 Task: Filter microsoft company.
Action: Mouse moved to (438, 109)
Screenshot: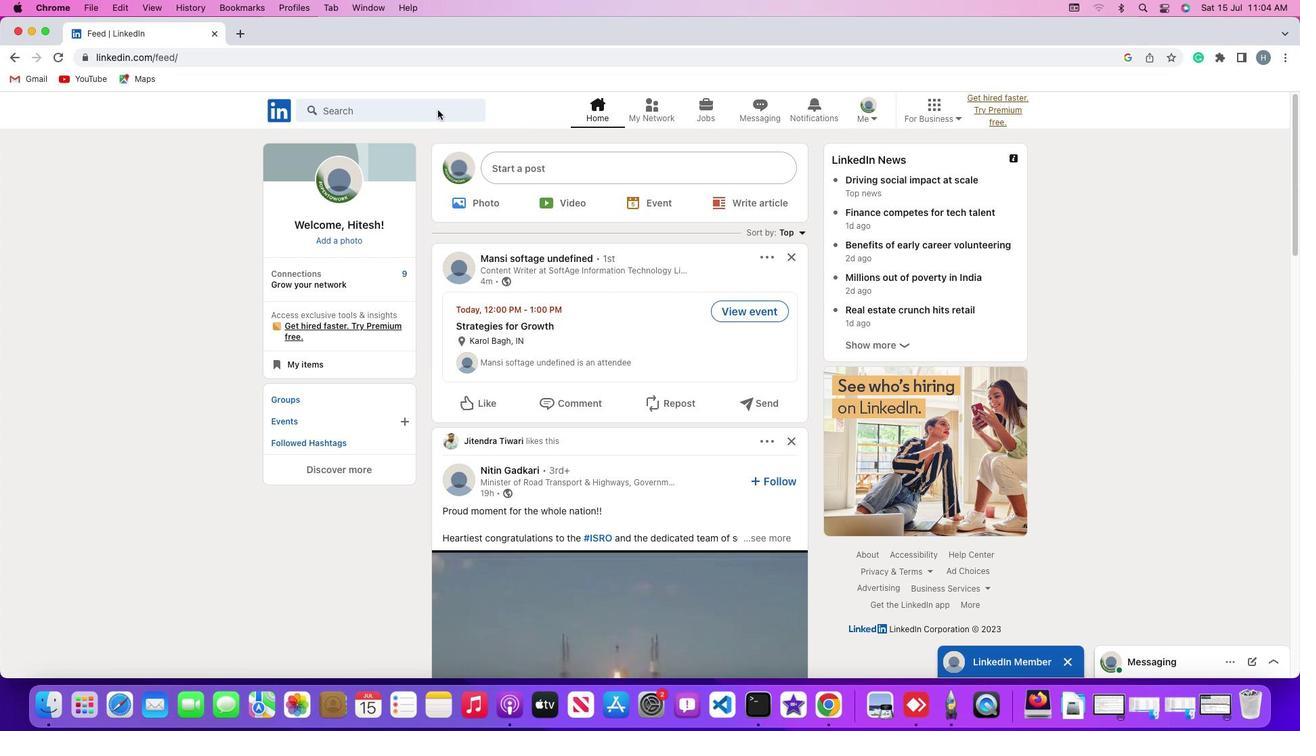 
Action: Mouse pressed left at (438, 109)
Screenshot: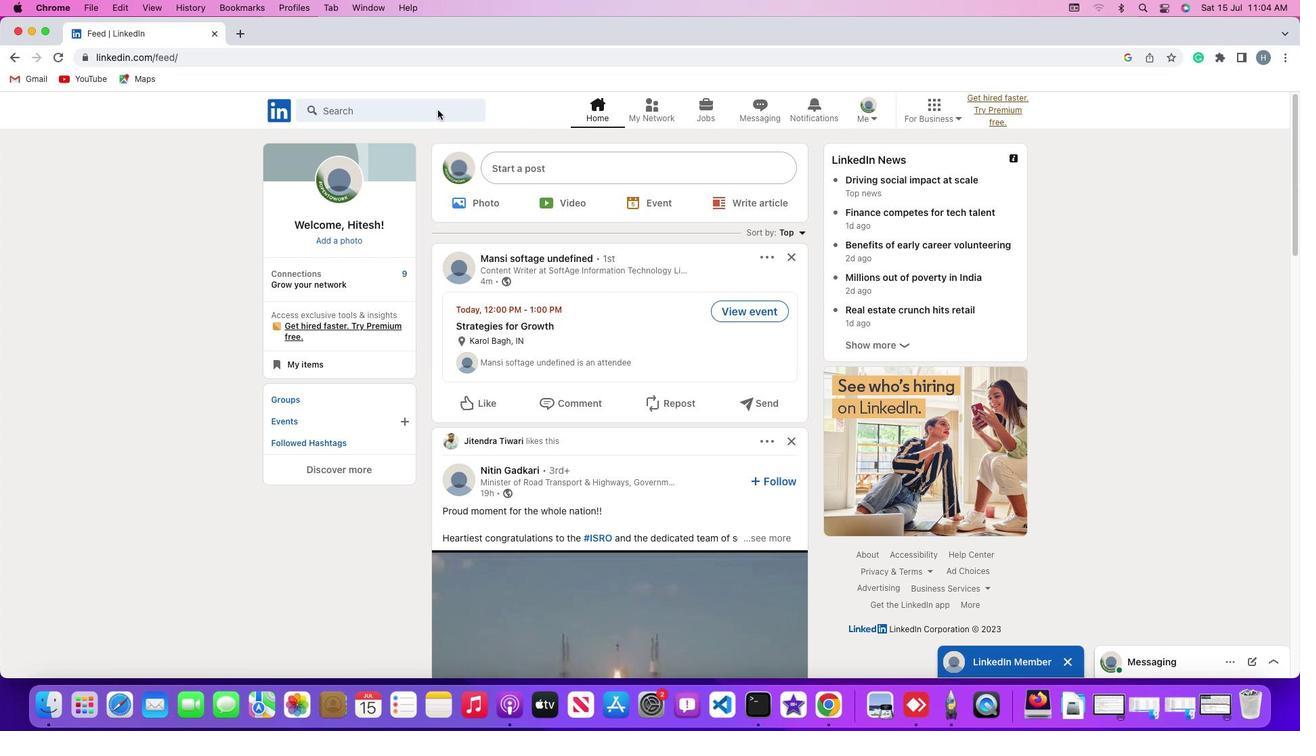 
Action: Mouse pressed left at (438, 109)
Screenshot: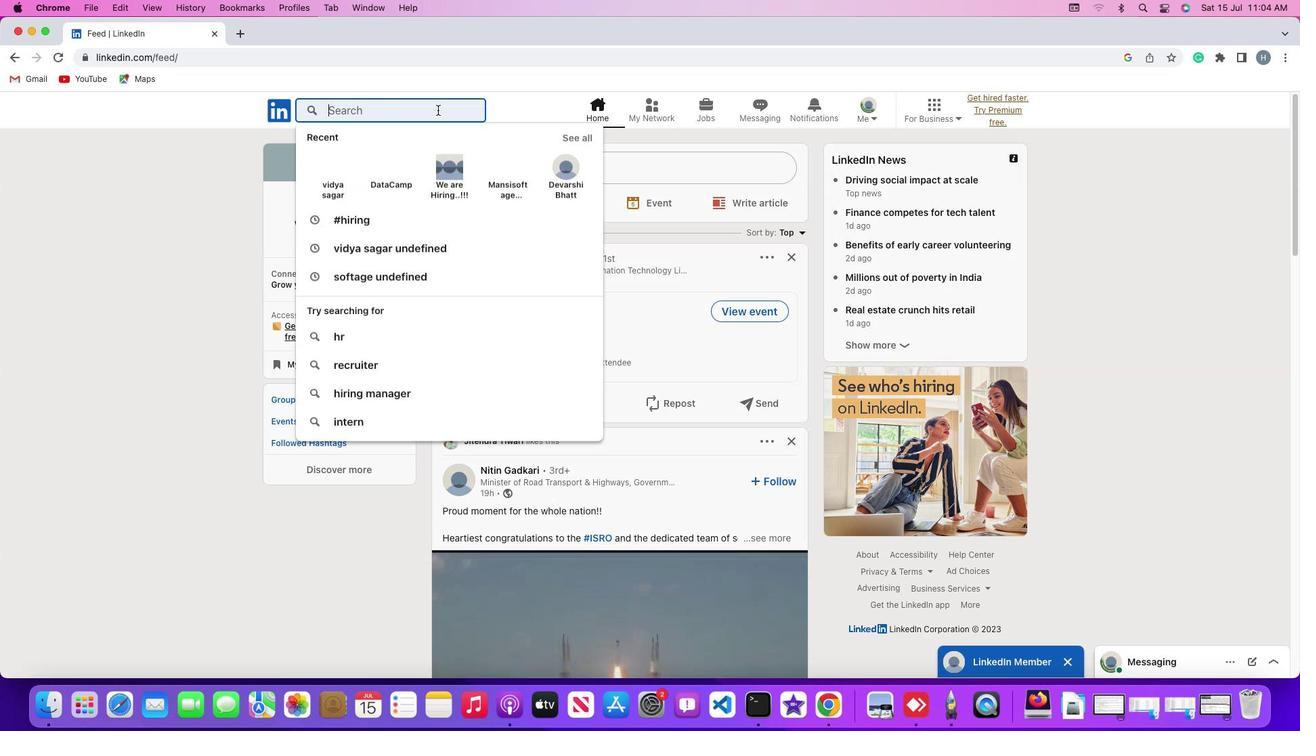 
Action: Mouse moved to (438, 109)
Screenshot: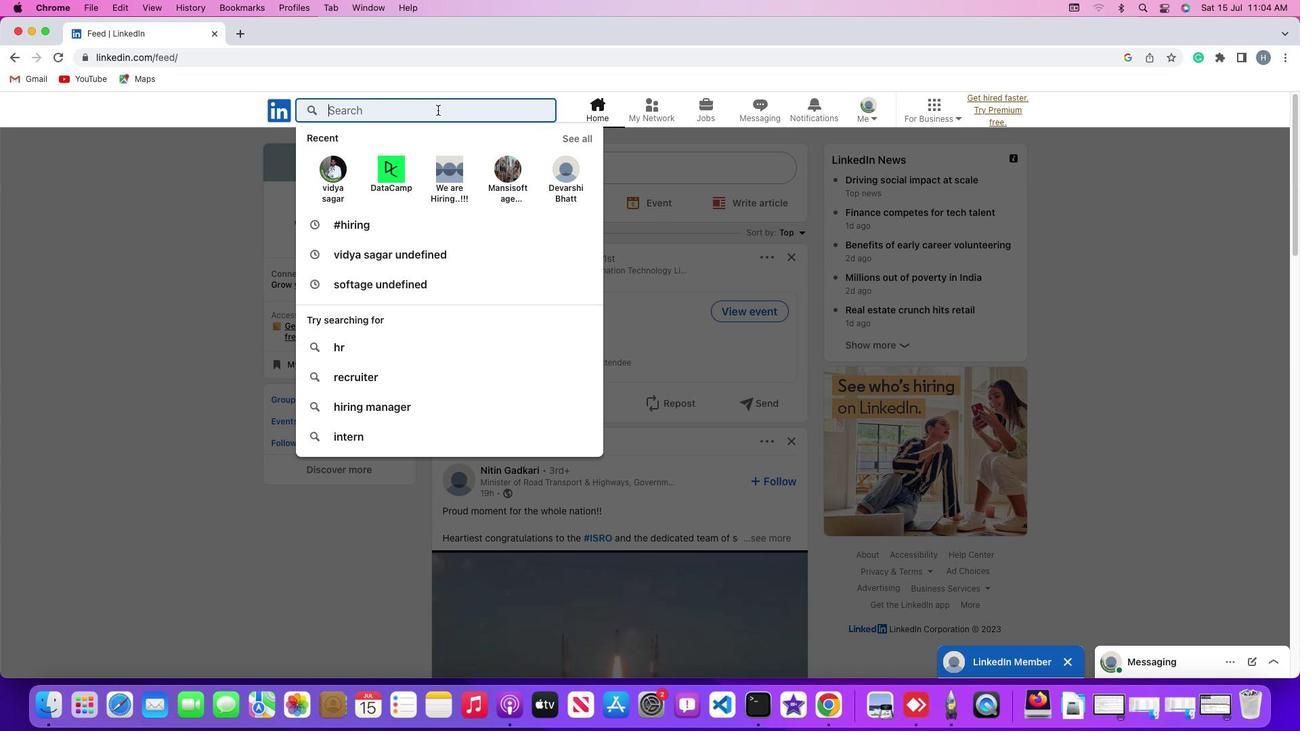 
Action: Key pressed Key.shift'#''h''i''r''i''n''g'Key.enter
Screenshot: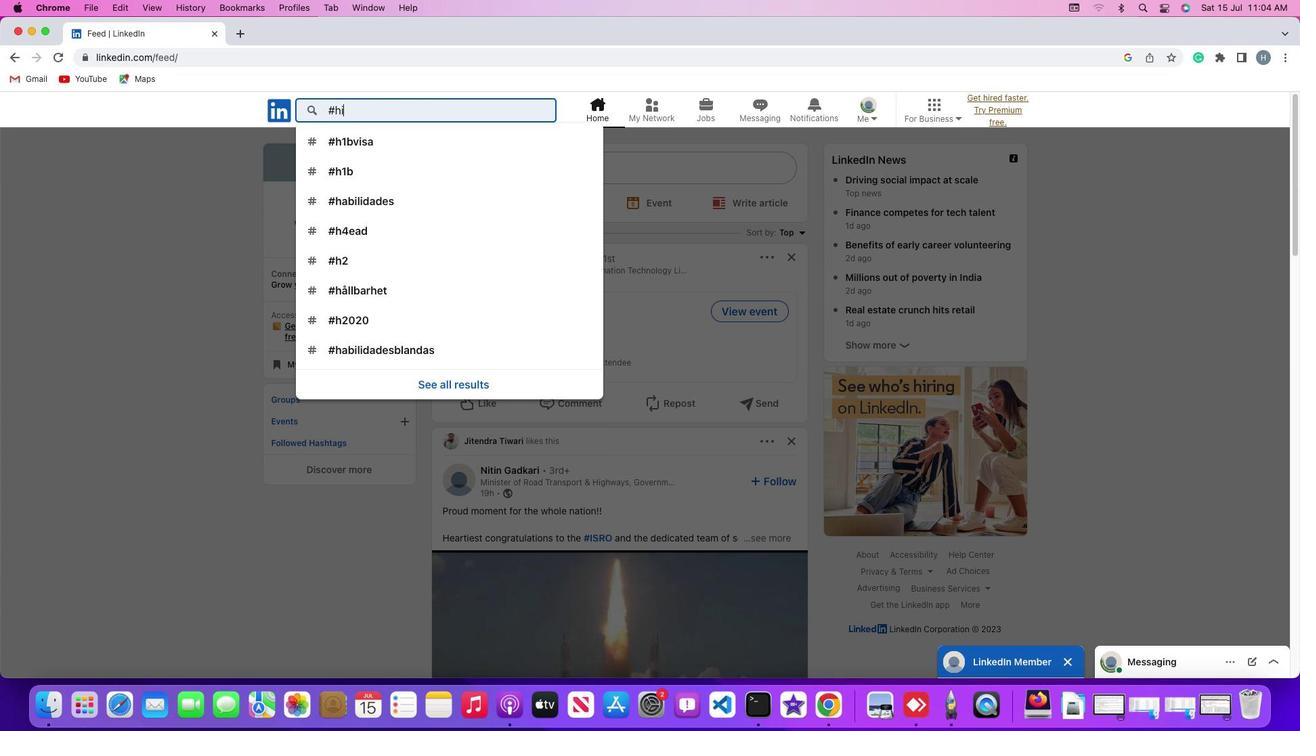 
Action: Mouse moved to (339, 141)
Screenshot: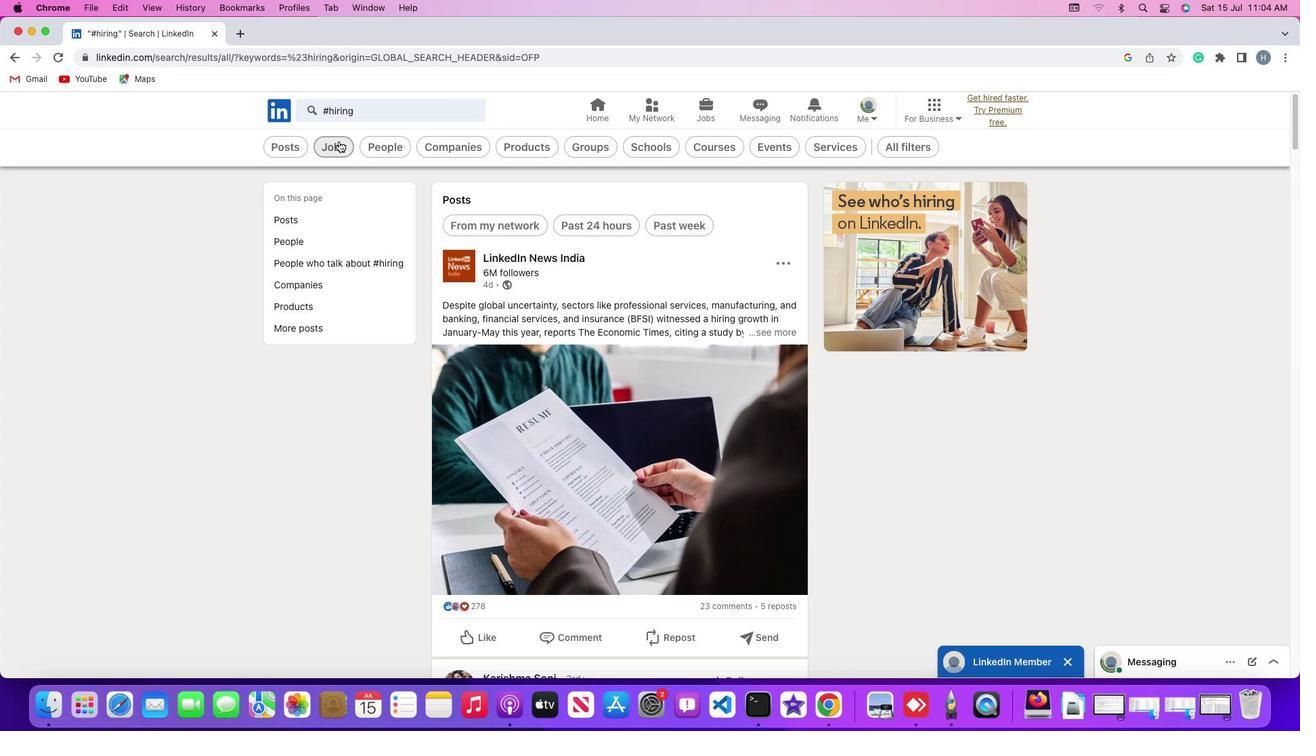 
Action: Mouse pressed left at (339, 141)
Screenshot: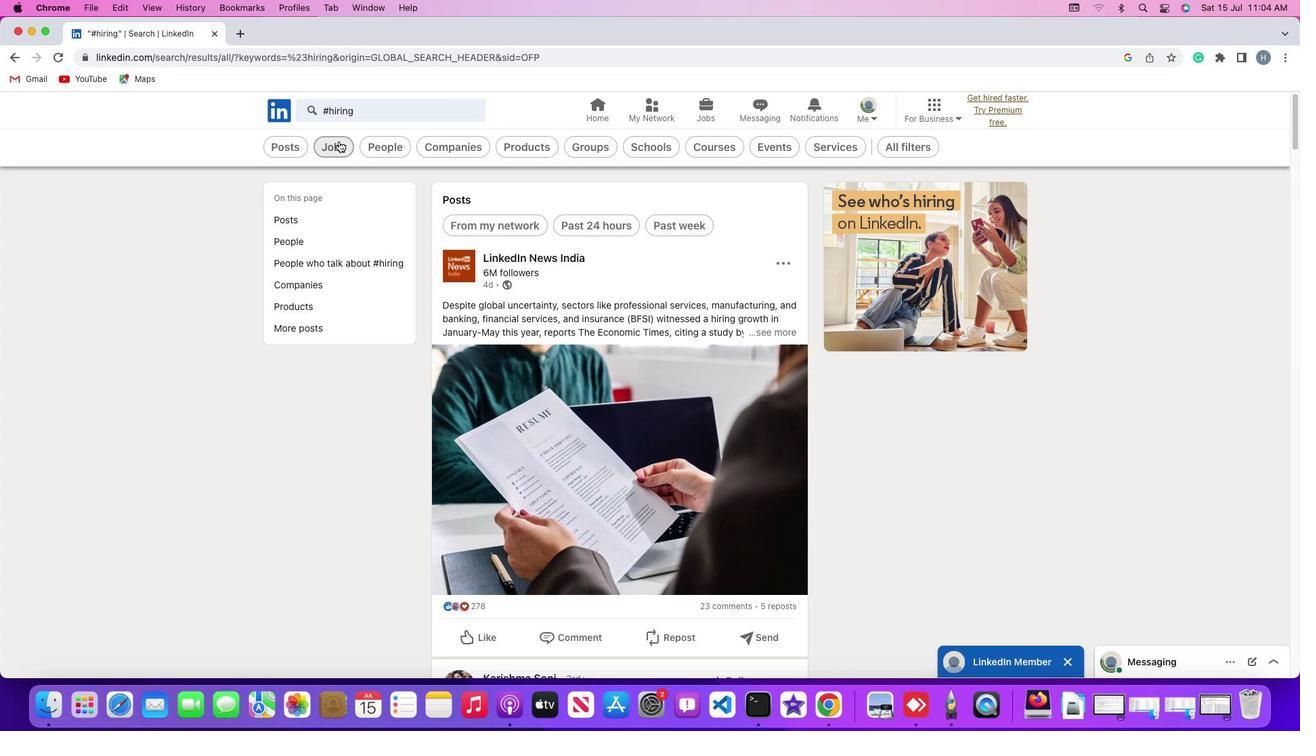 
Action: Mouse moved to (339, 144)
Screenshot: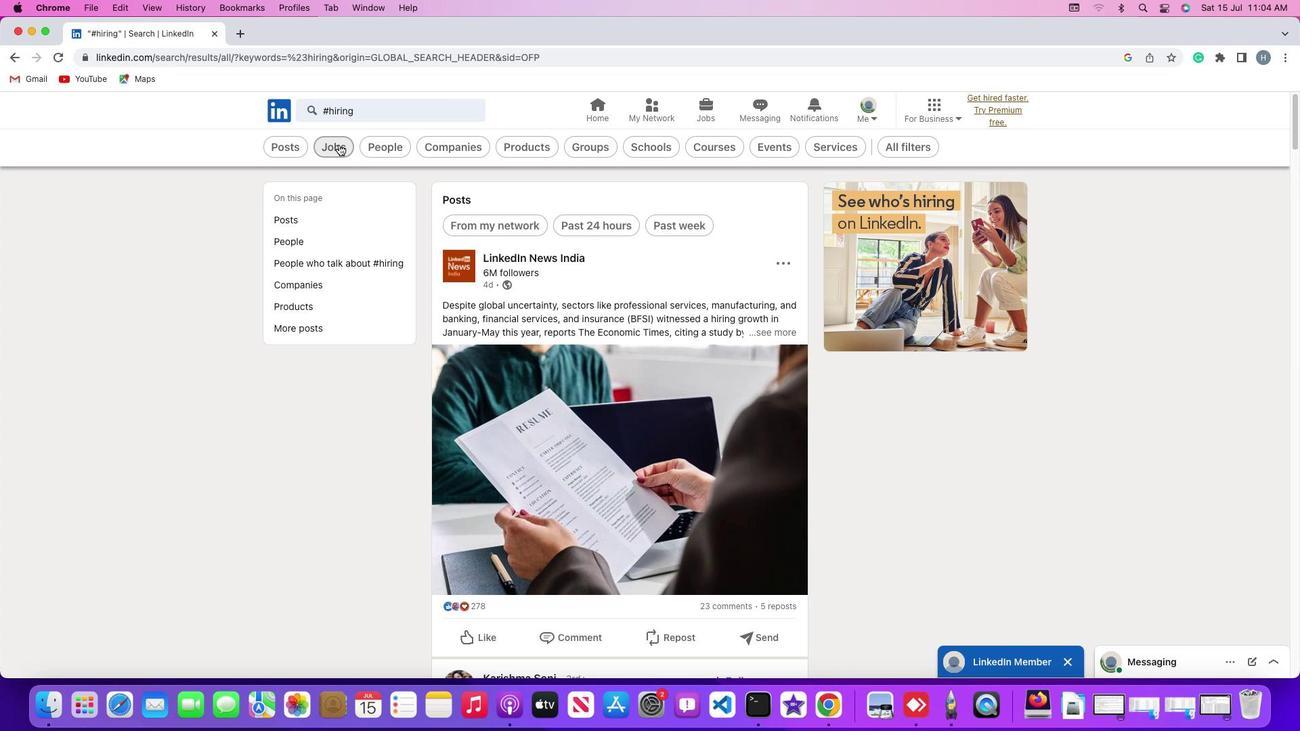 
Action: Mouse pressed left at (339, 144)
Screenshot: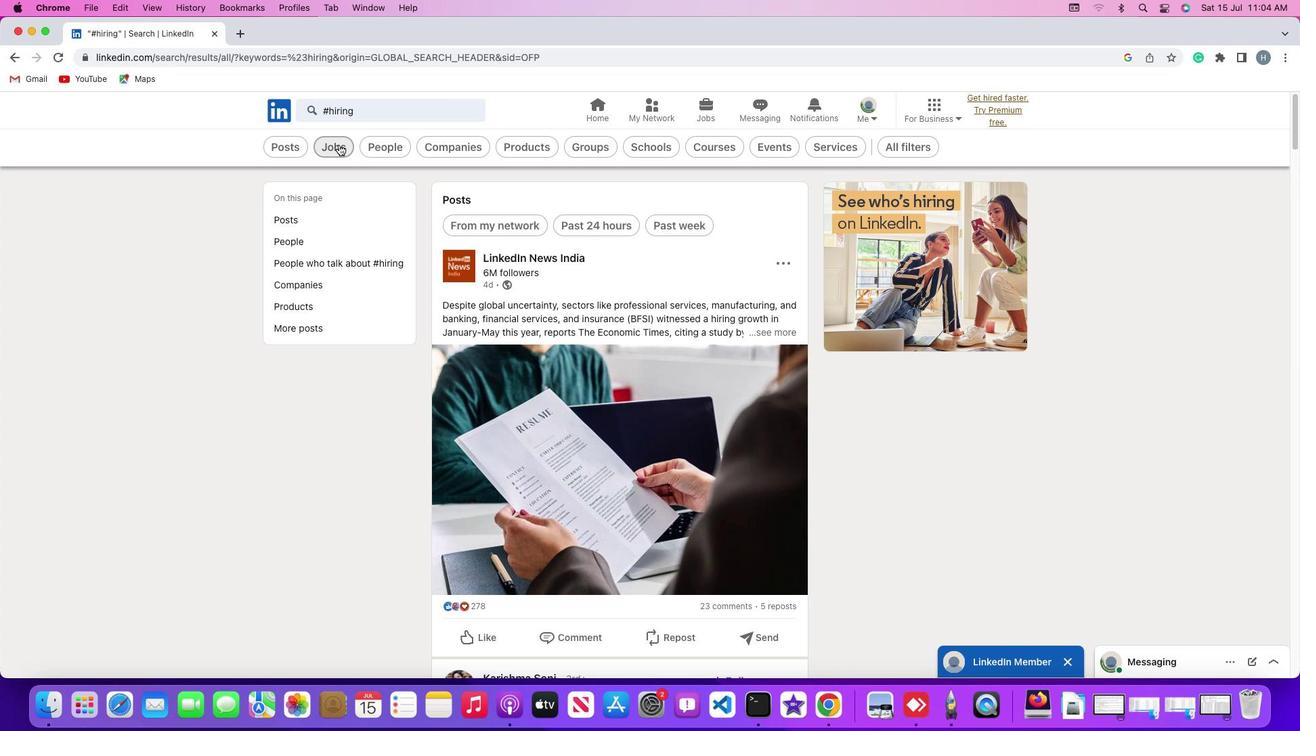 
Action: Mouse moved to (609, 146)
Screenshot: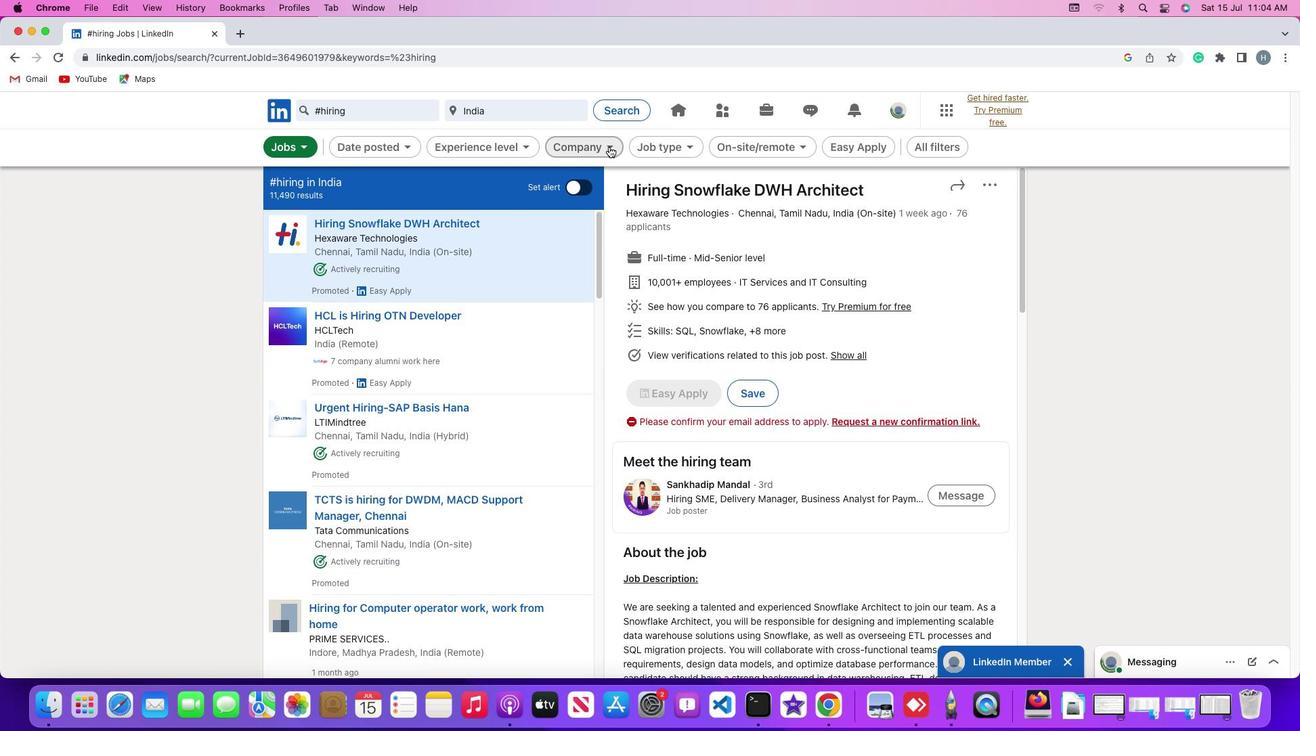 
Action: Mouse pressed left at (609, 146)
Screenshot: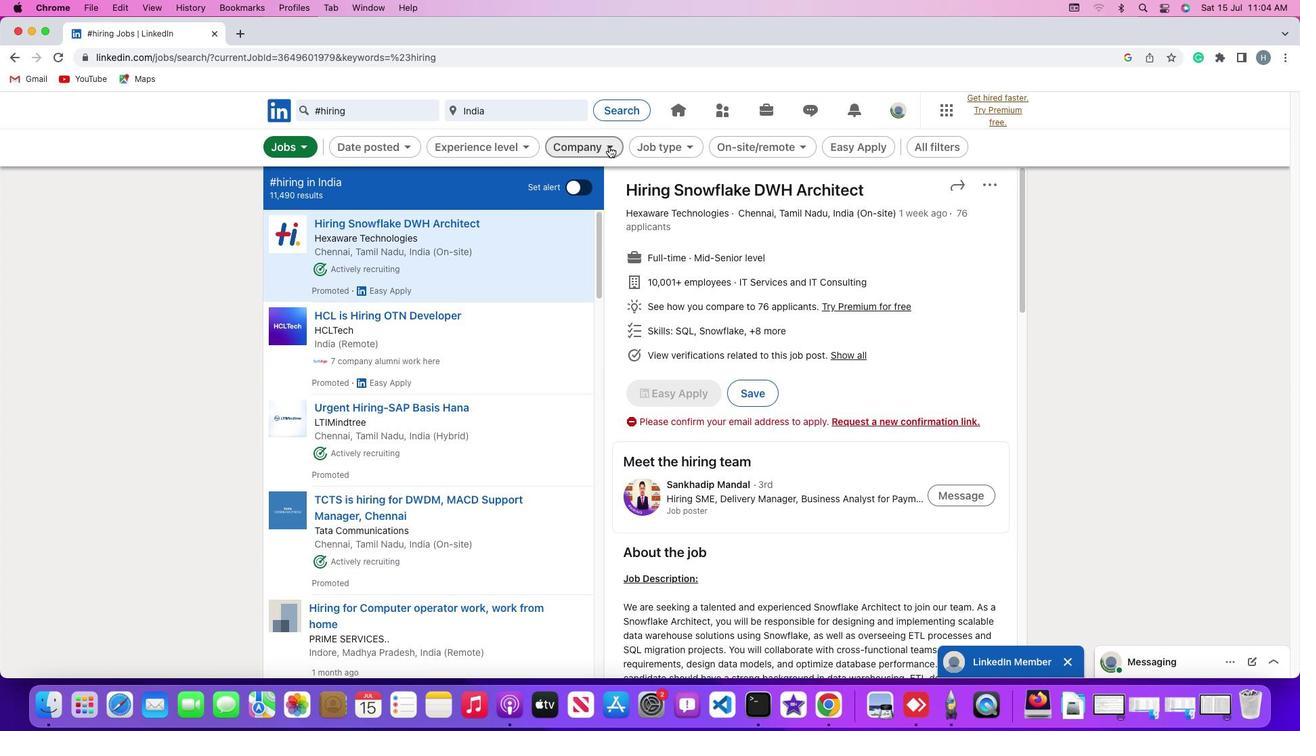 
Action: Mouse moved to (571, 188)
Screenshot: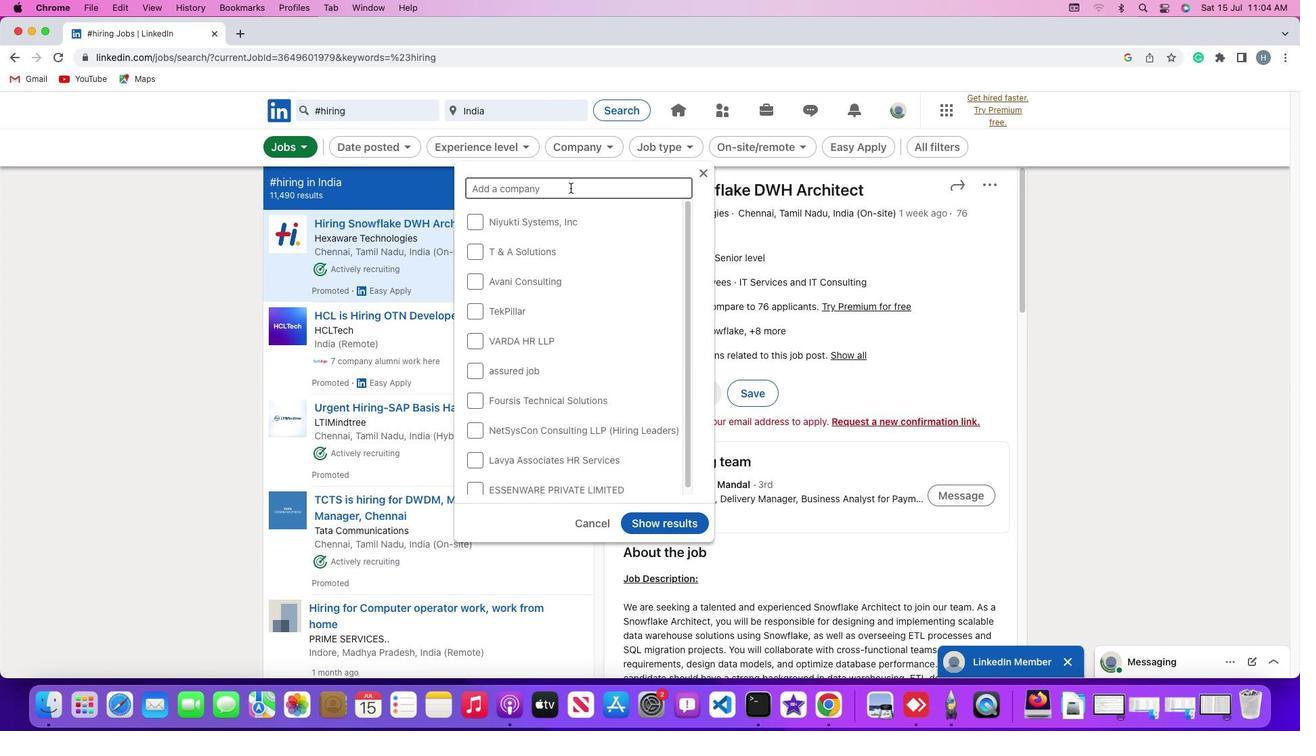 
Action: Mouse pressed left at (571, 188)
Screenshot: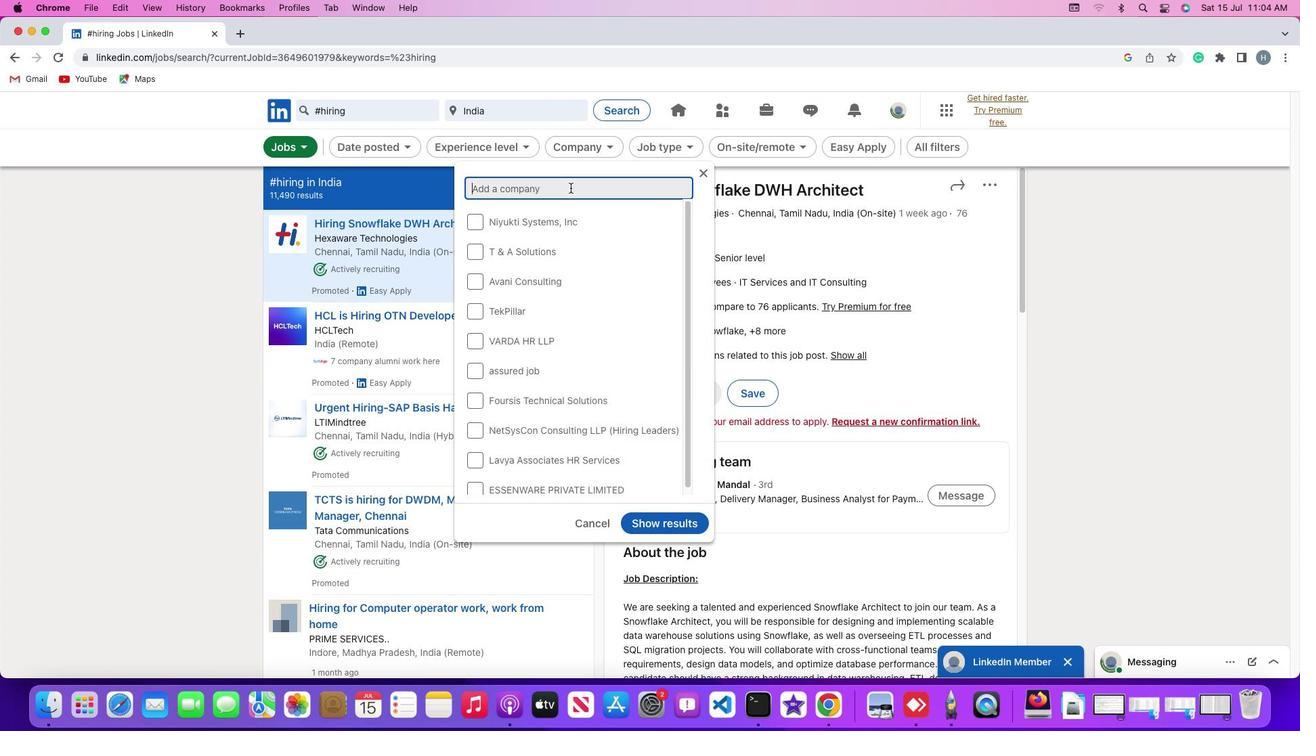 
Action: Key pressed Key.shift'M''i''c''r''o'
Screenshot: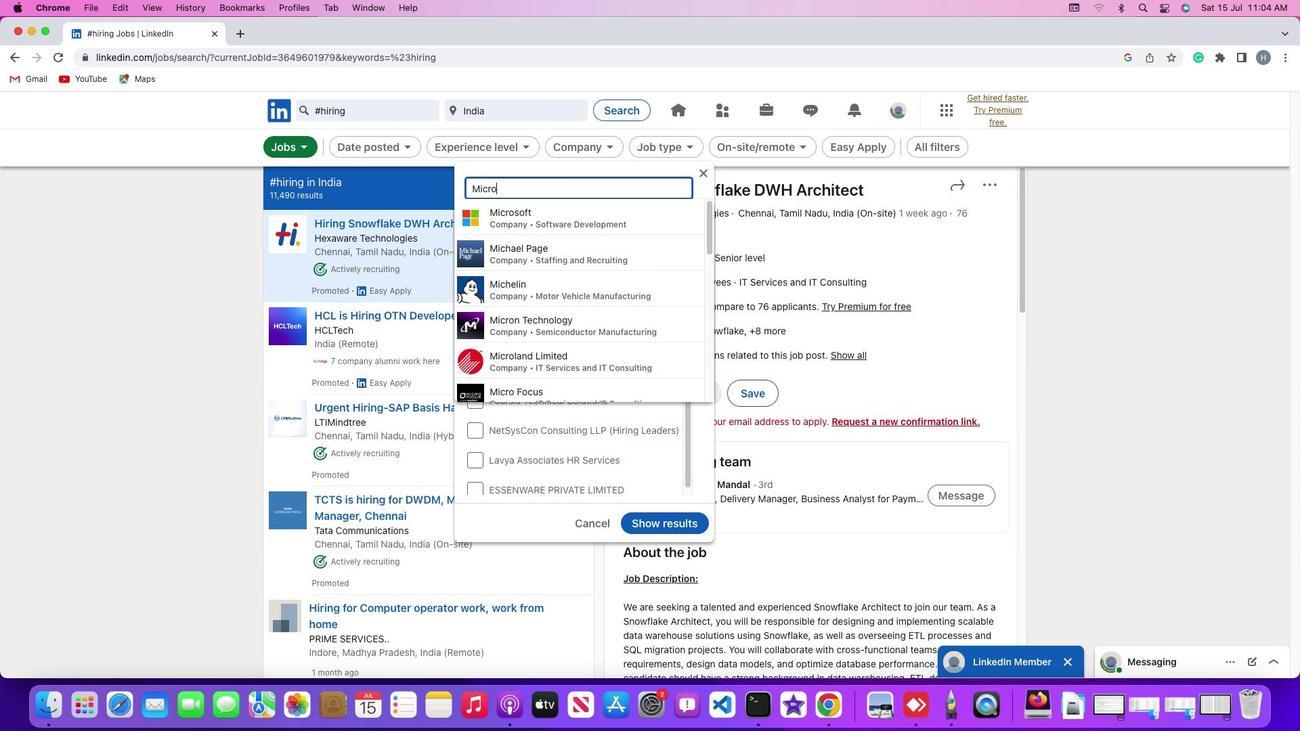 
Action: Mouse moved to (562, 210)
Screenshot: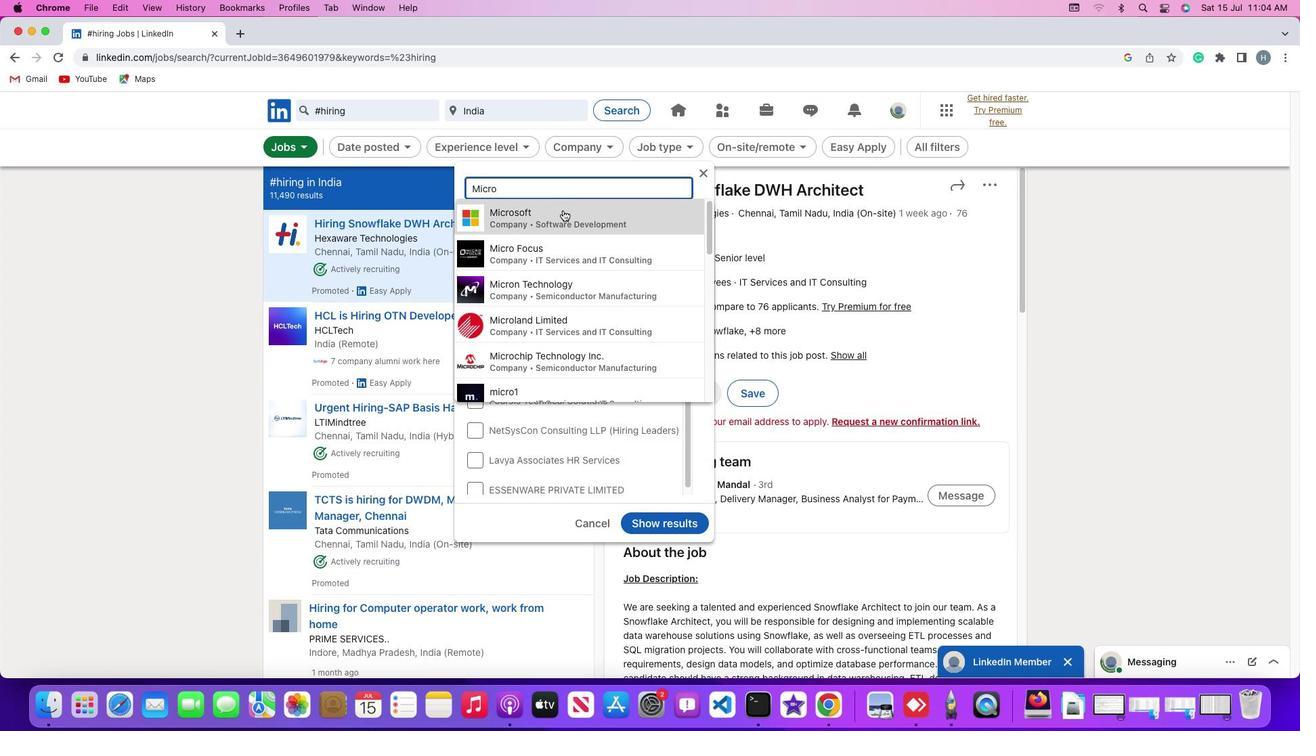 
Action: Mouse pressed left at (562, 210)
Screenshot: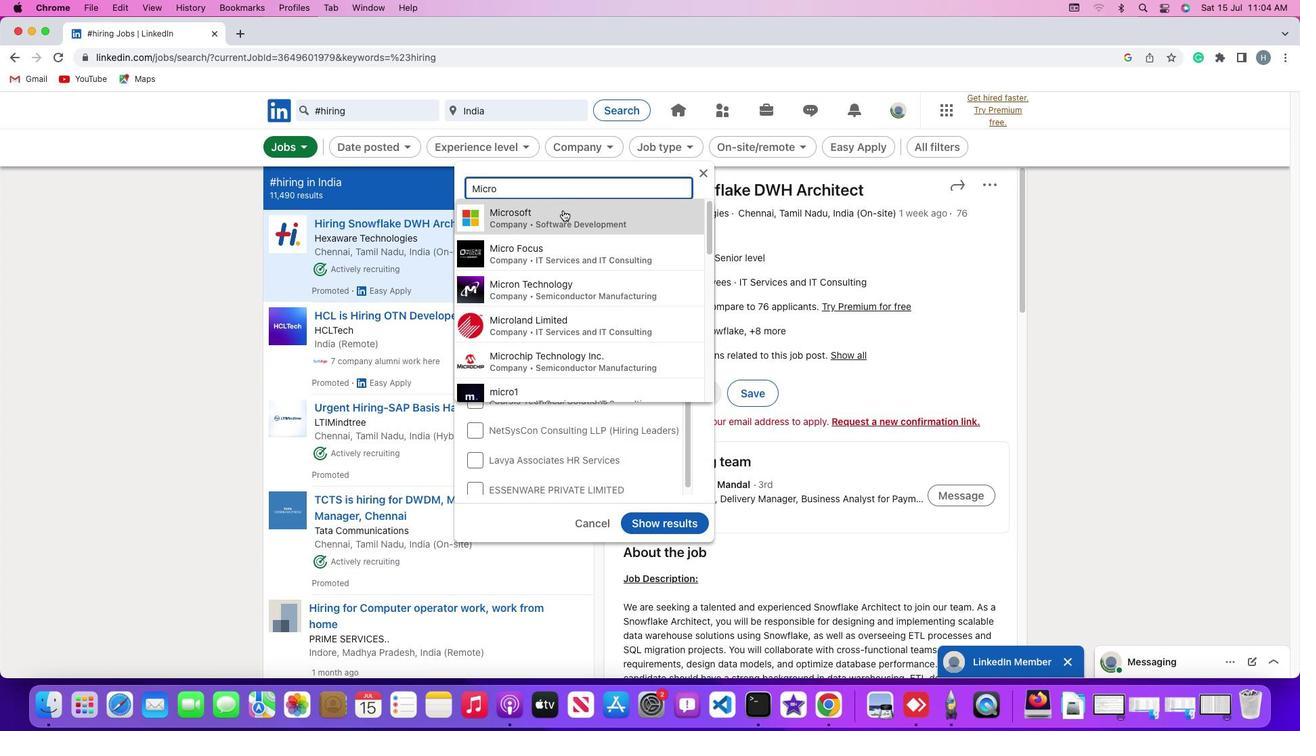 
Action: Mouse moved to (656, 525)
Screenshot: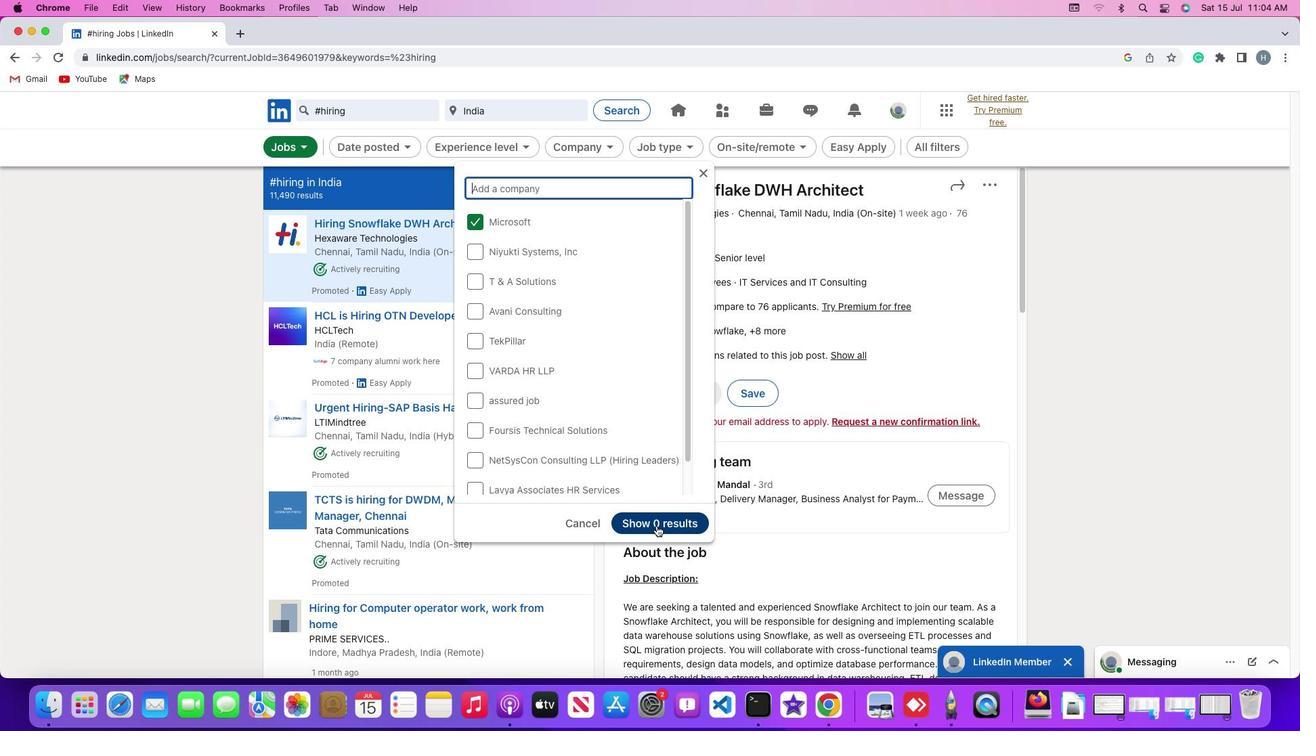 
Action: Mouse pressed left at (656, 525)
Screenshot: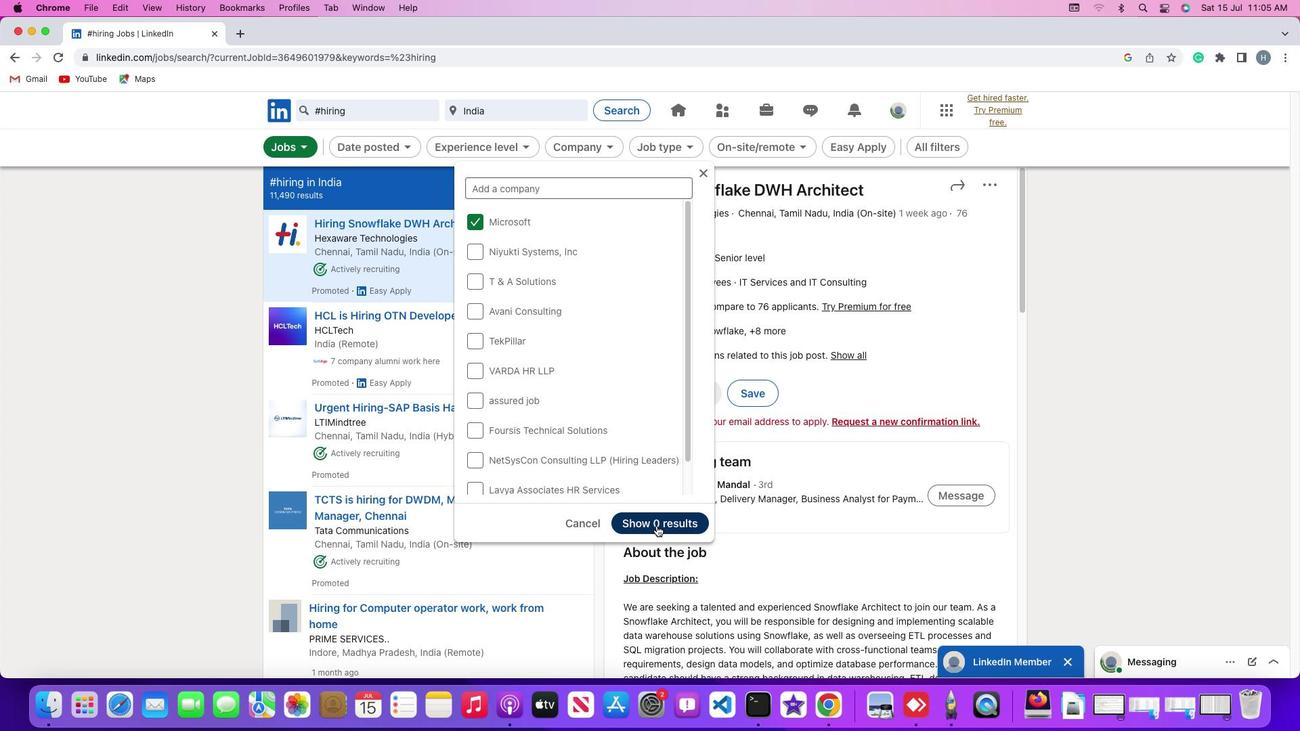
Action: Mouse moved to (678, 443)
Screenshot: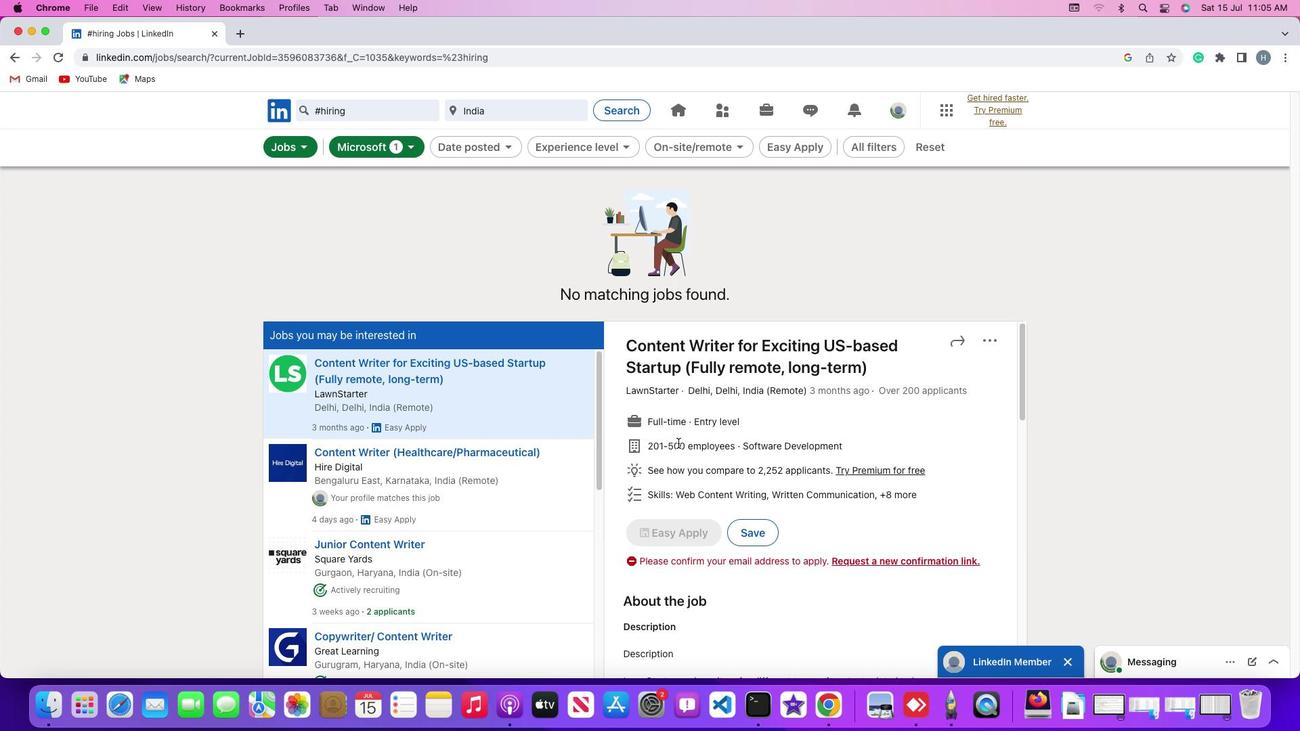 
